 Task: Display the standings of the 2022 Victory Lane Racing NASCAR Cup Series for the race "Toyota/Save Mart 350" on the track "Sonoma".
Action: Mouse moved to (191, 396)
Screenshot: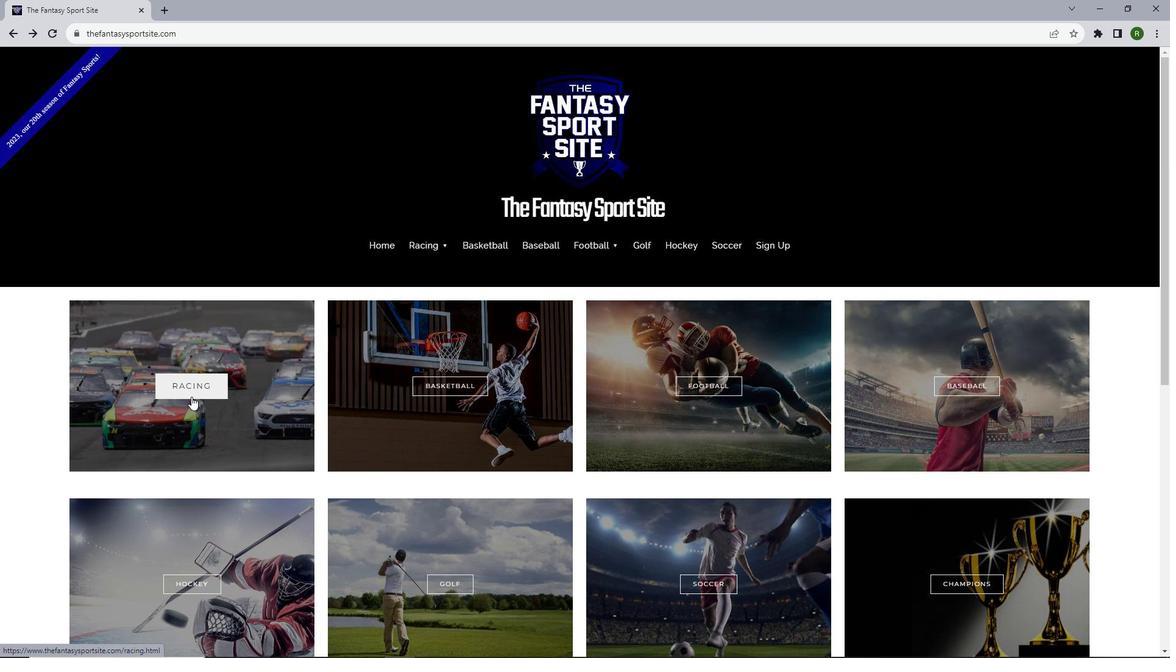 
Action: Mouse pressed left at (191, 396)
Screenshot: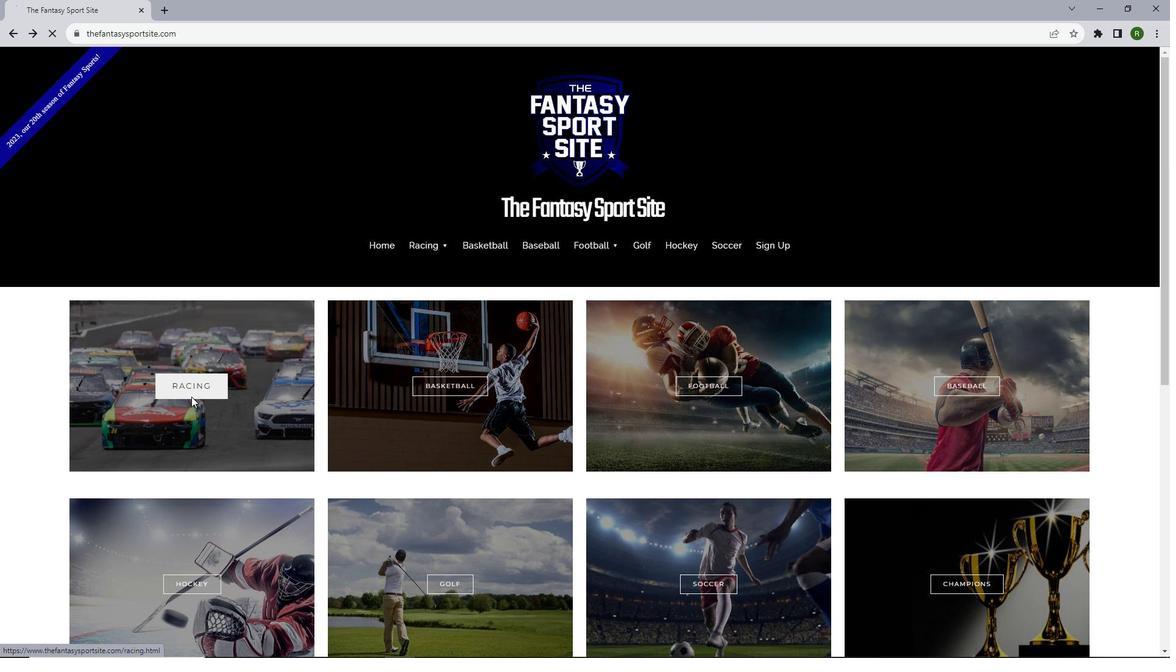 
Action: Mouse moved to (287, 366)
Screenshot: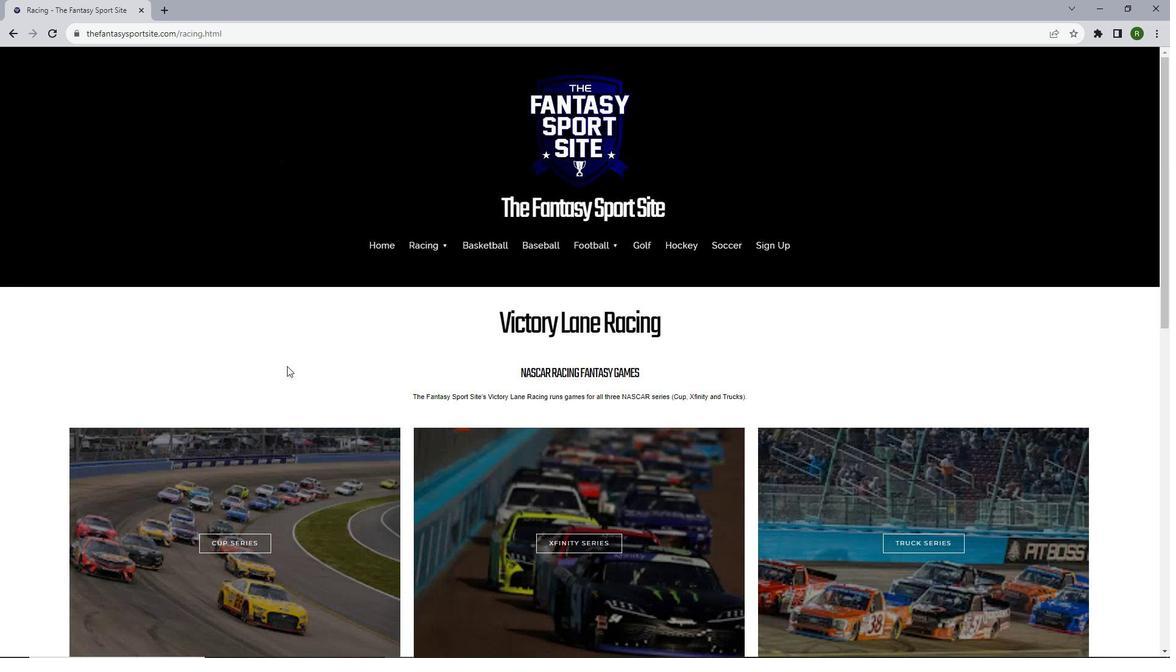 
Action: Mouse scrolled (287, 365) with delta (0, 0)
Screenshot: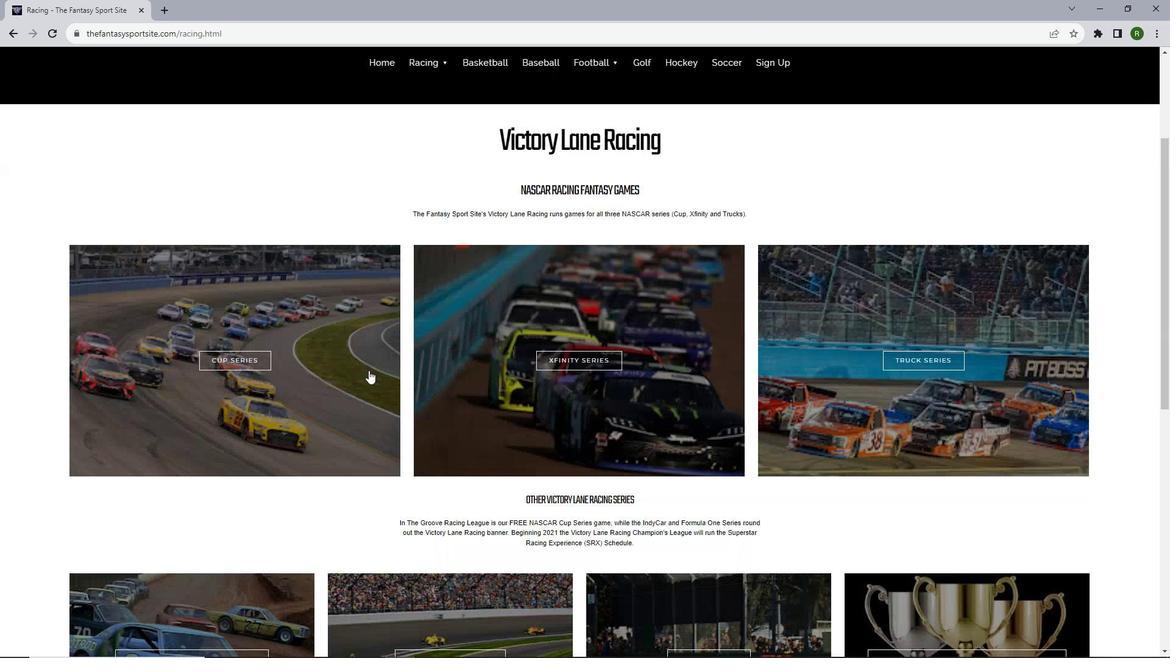 
Action: Mouse scrolled (287, 365) with delta (0, 0)
Screenshot: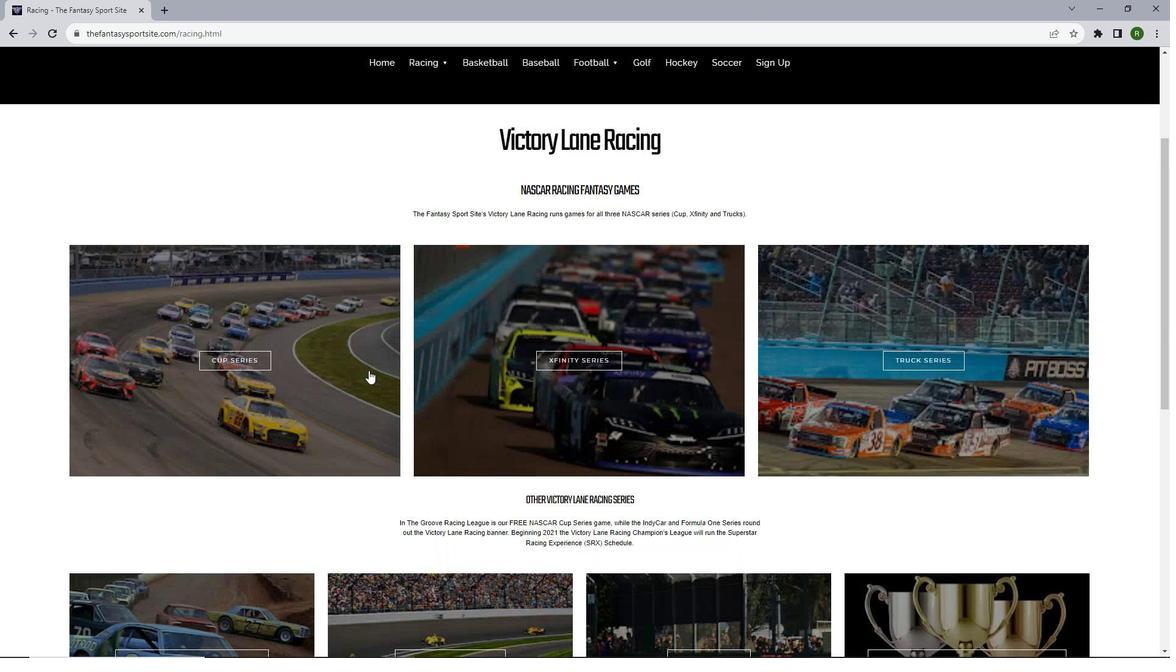 
Action: Mouse scrolled (287, 365) with delta (0, 0)
Screenshot: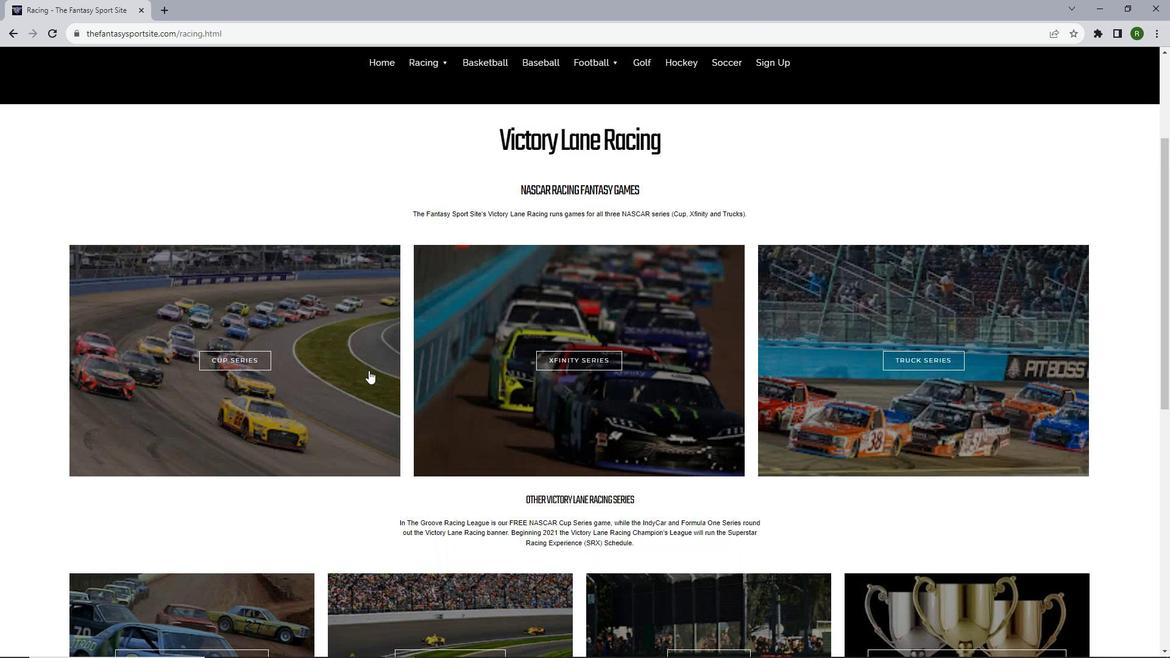 
Action: Mouse moved to (259, 357)
Screenshot: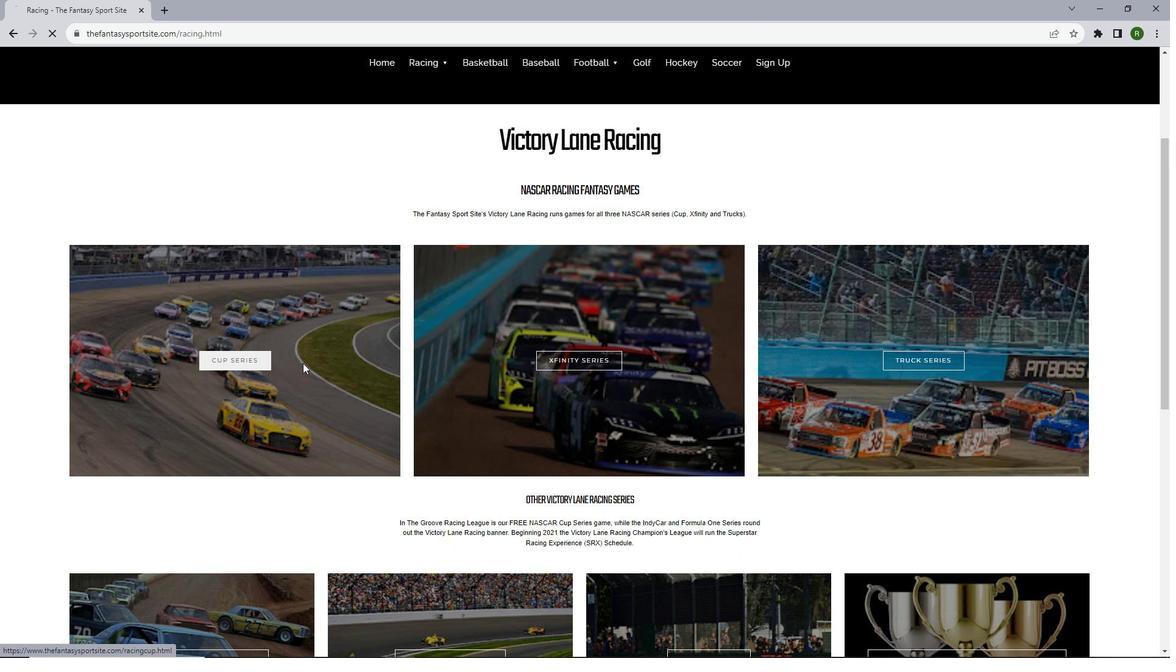 
Action: Mouse pressed left at (259, 357)
Screenshot: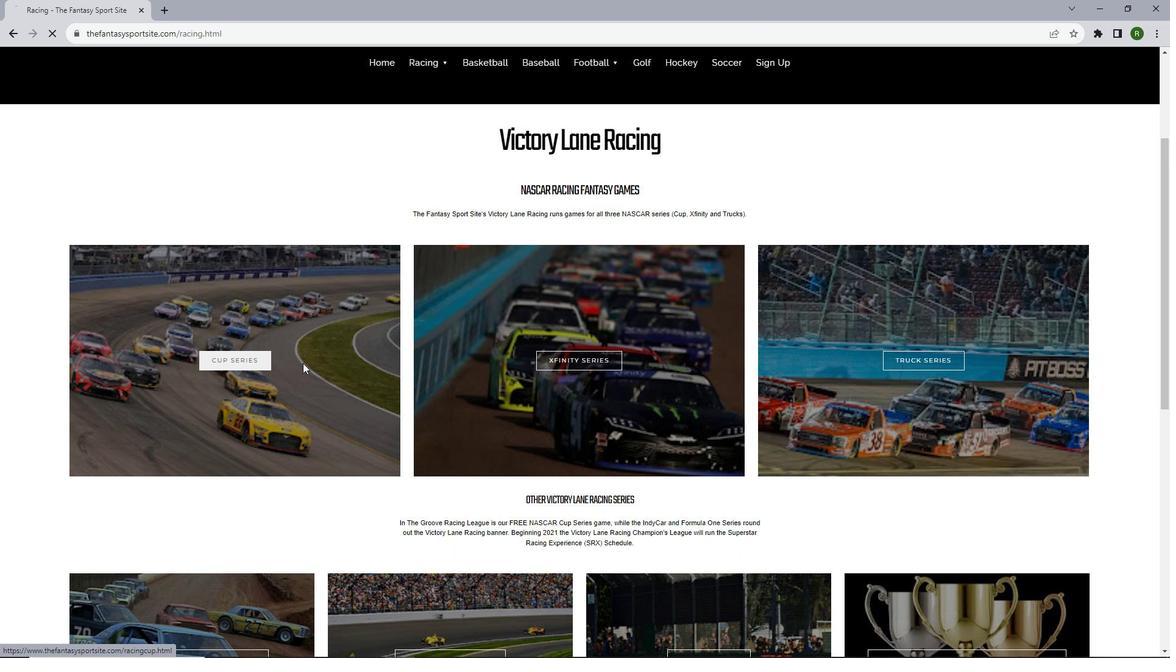 
Action: Mouse moved to (481, 367)
Screenshot: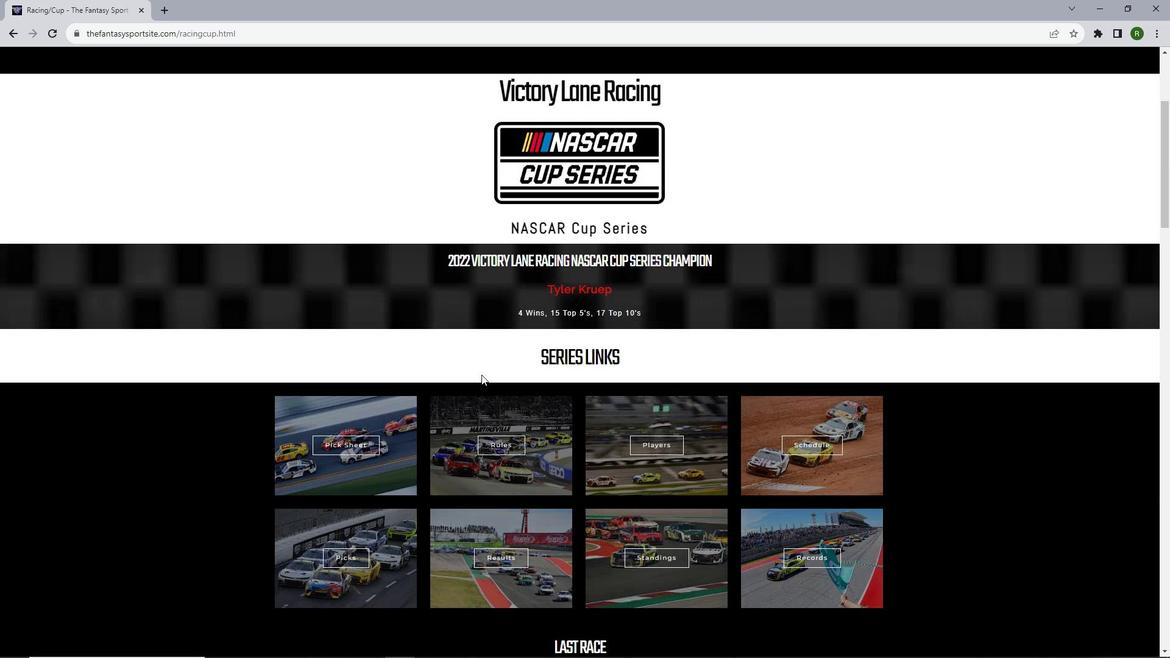 
Action: Mouse scrolled (481, 366) with delta (0, 0)
Screenshot: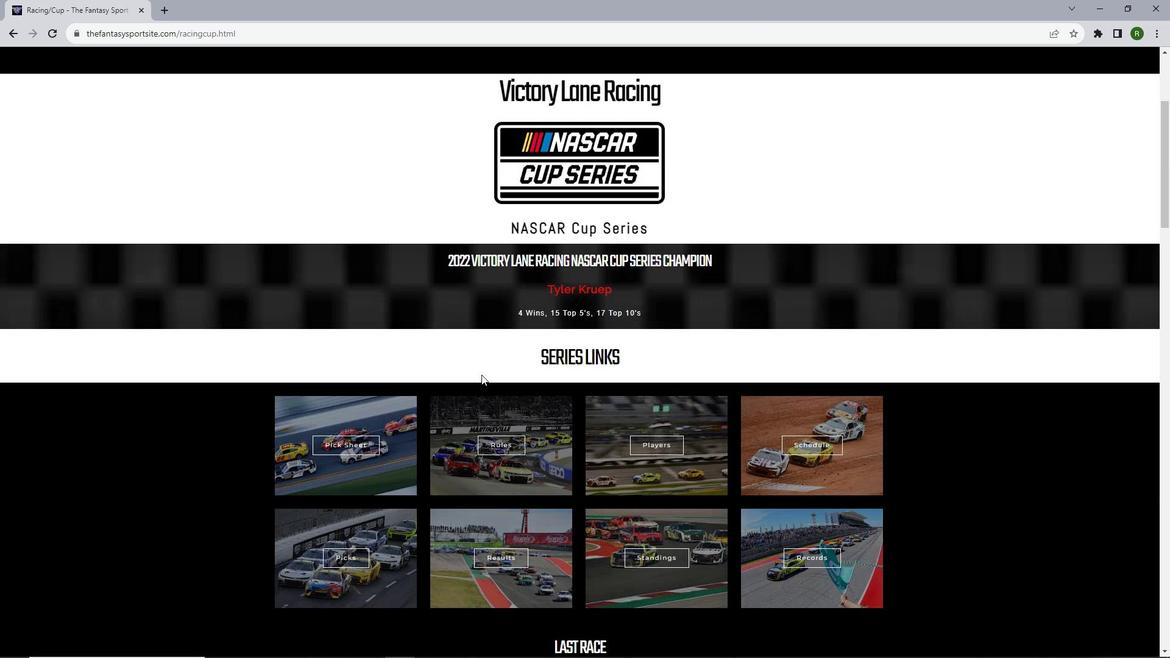 
Action: Mouse moved to (481, 373)
Screenshot: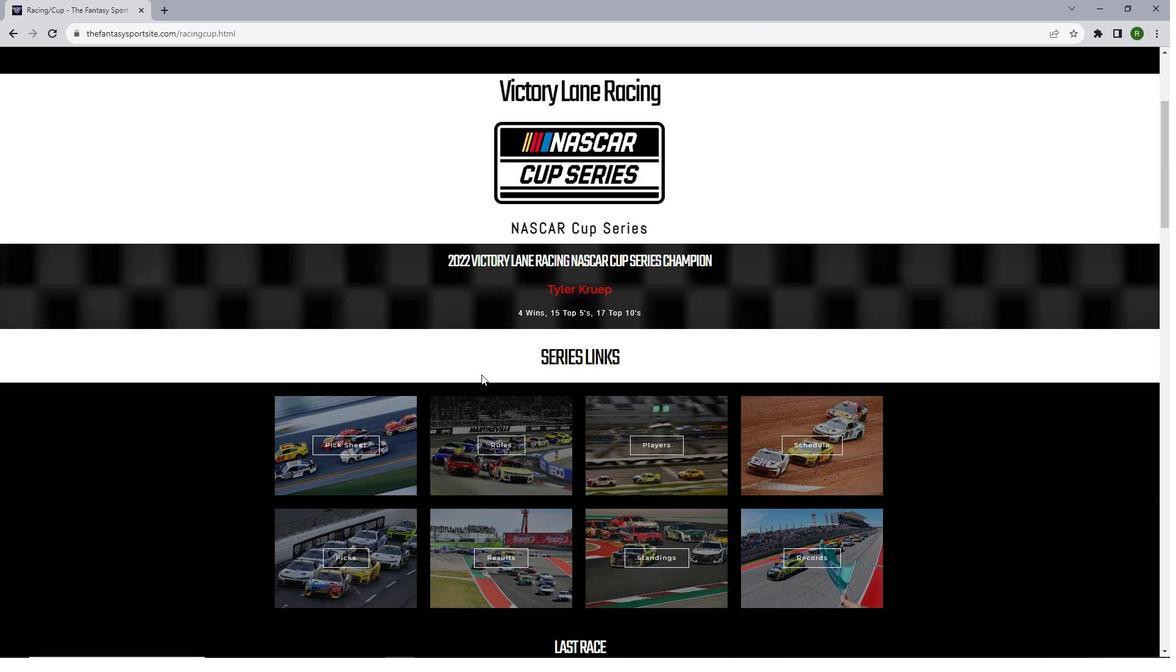 
Action: Mouse scrolled (481, 373) with delta (0, 0)
Screenshot: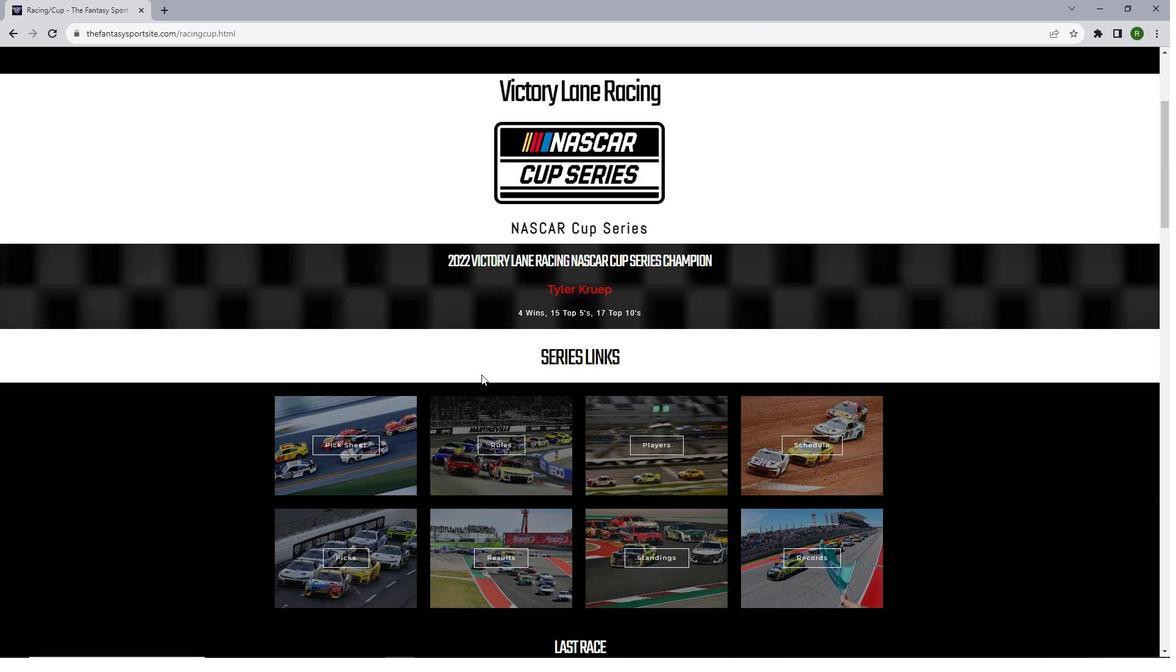 
Action: Mouse moved to (481, 374)
Screenshot: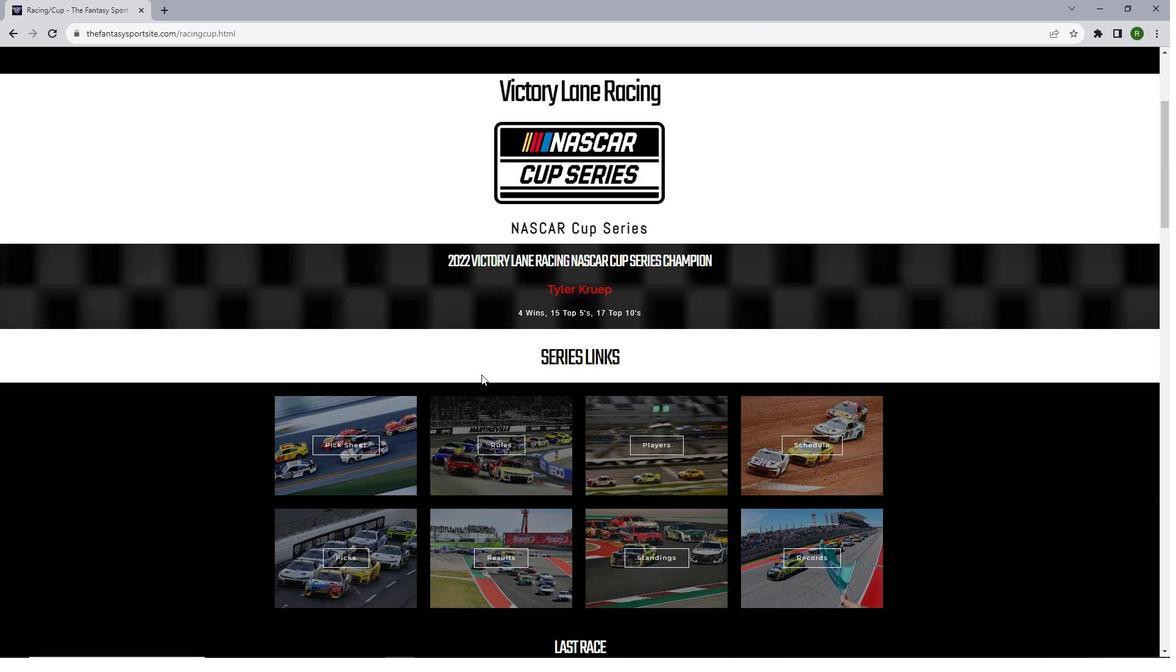 
Action: Mouse scrolled (481, 374) with delta (0, 0)
Screenshot: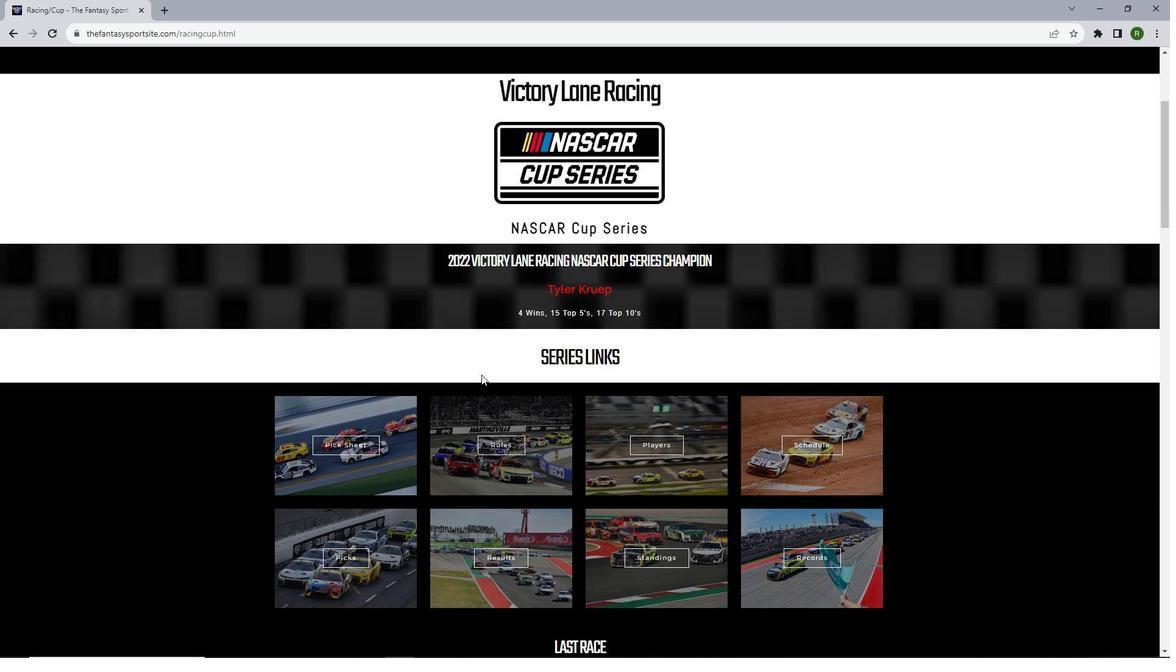 
Action: Mouse scrolled (481, 374) with delta (0, 0)
Screenshot: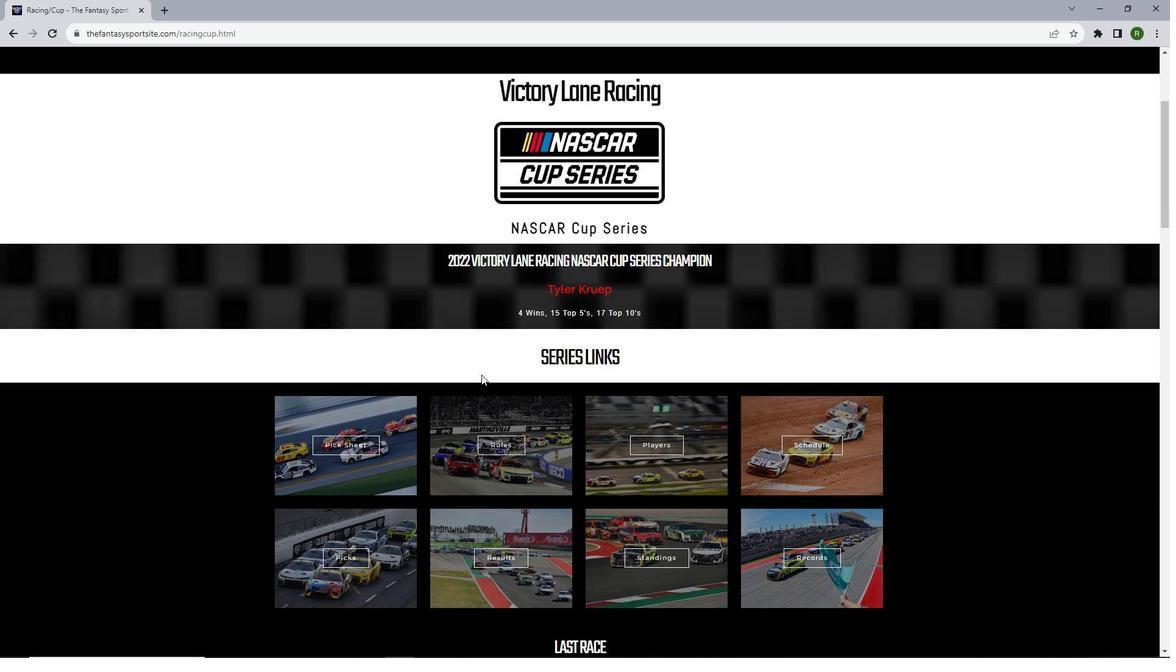
Action: Mouse scrolled (481, 374) with delta (0, 0)
Screenshot: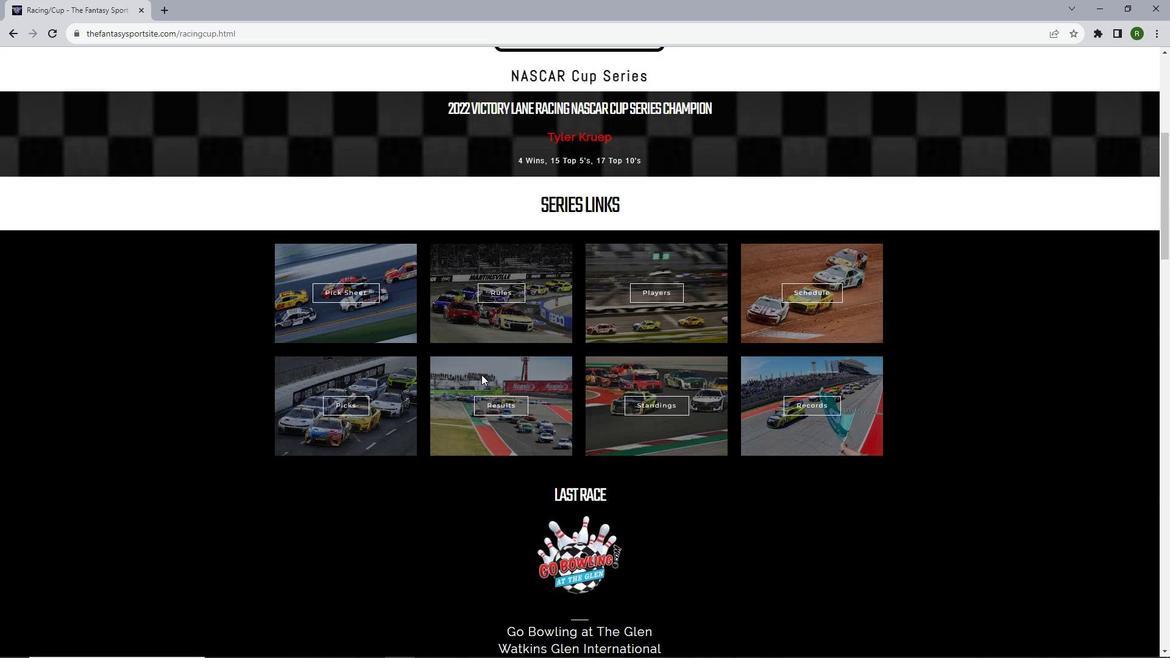 
Action: Mouse scrolled (481, 374) with delta (0, 0)
Screenshot: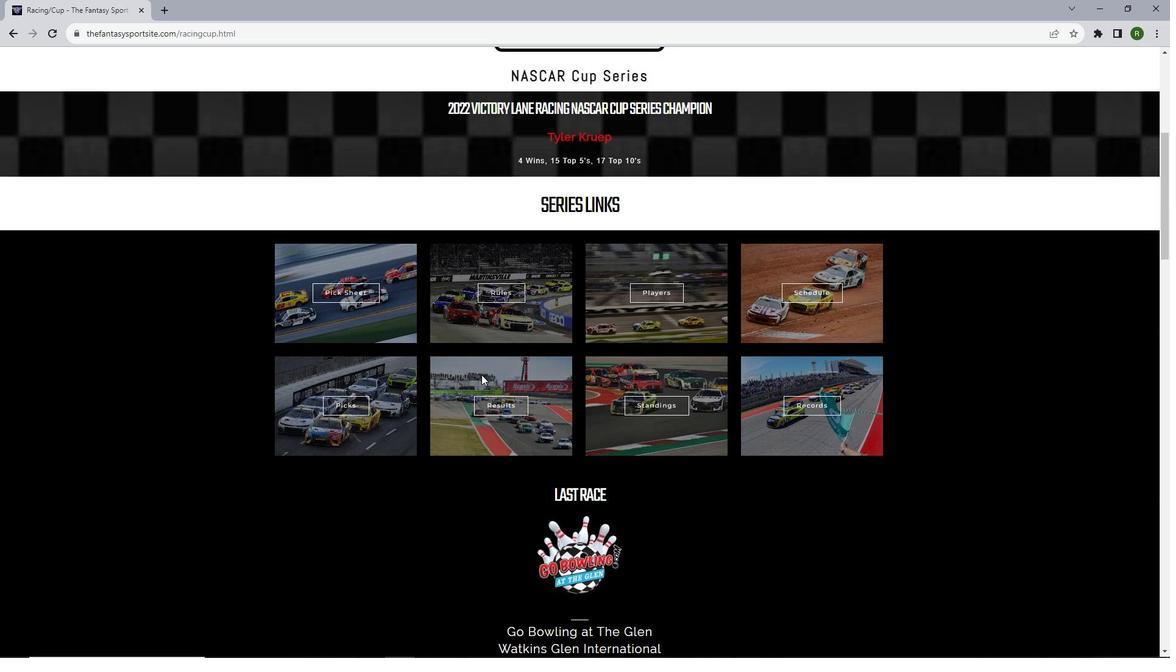 
Action: Mouse moved to (649, 402)
Screenshot: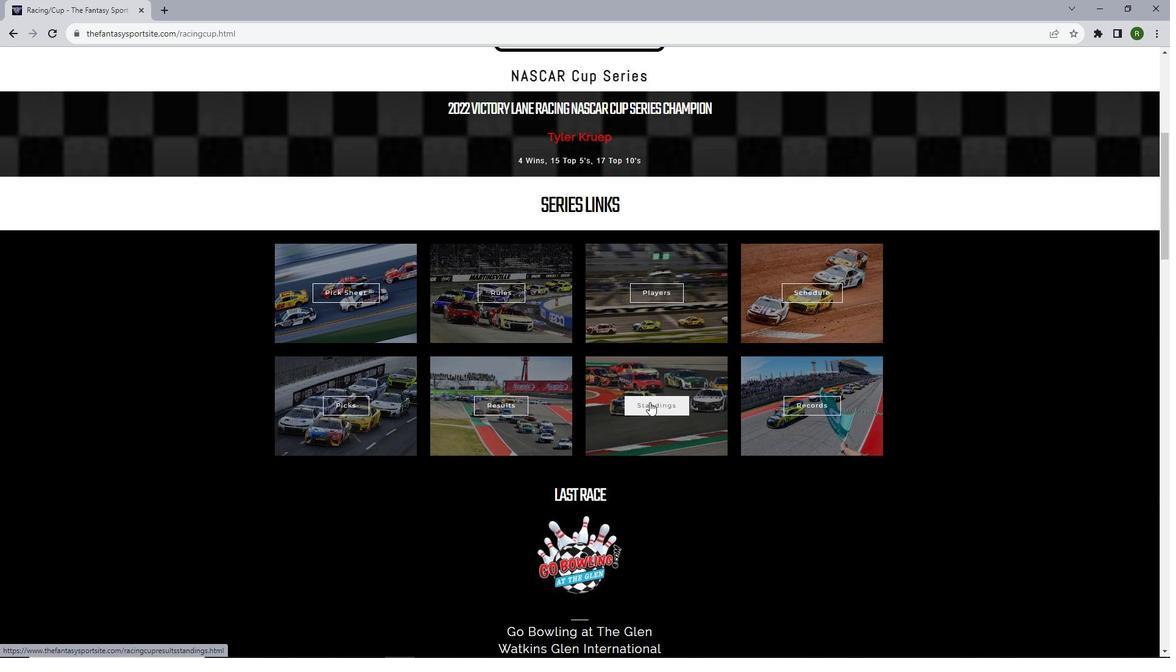 
Action: Mouse pressed left at (649, 402)
Screenshot: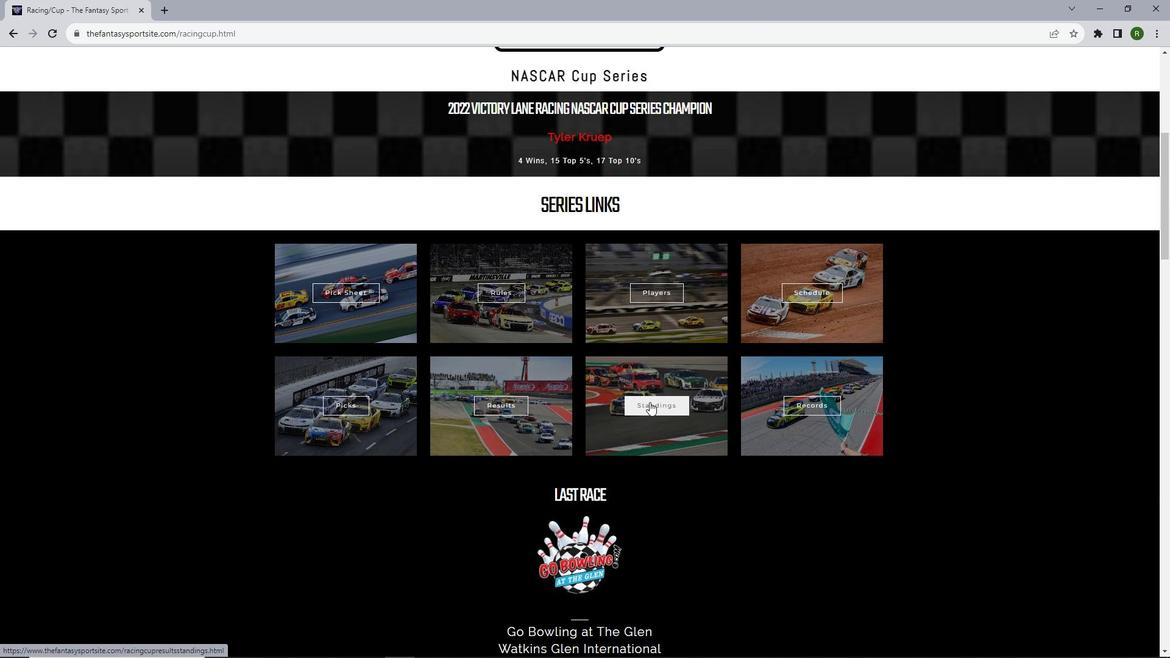 
Action: Mouse moved to (326, 195)
Screenshot: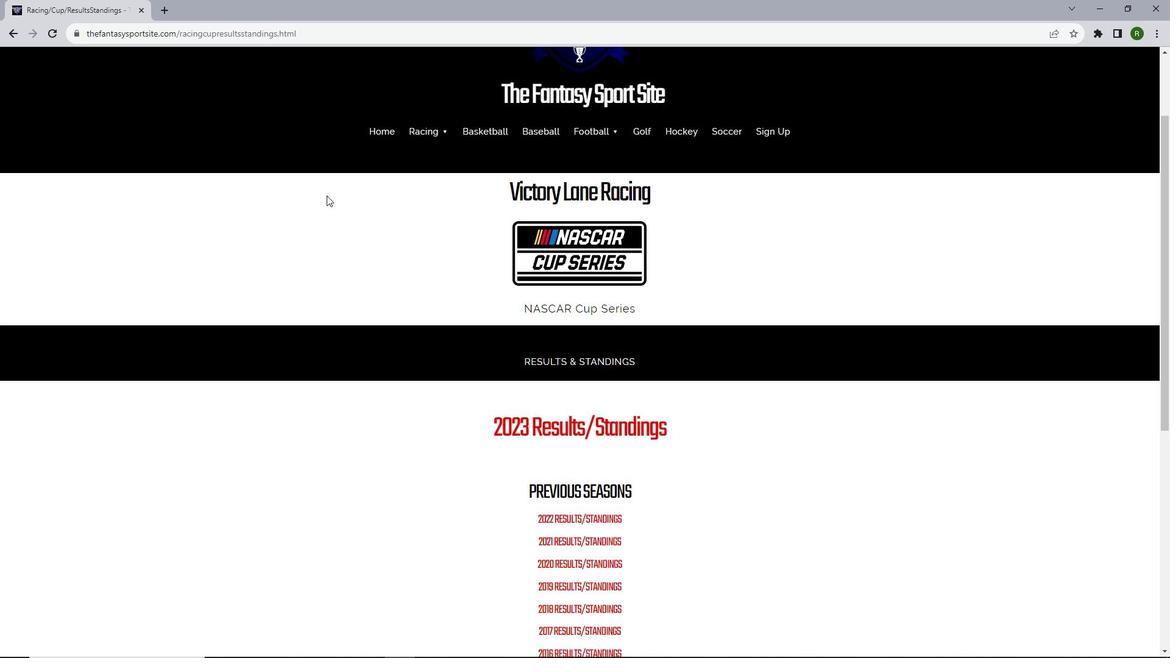 
Action: Mouse scrolled (326, 195) with delta (0, 0)
Screenshot: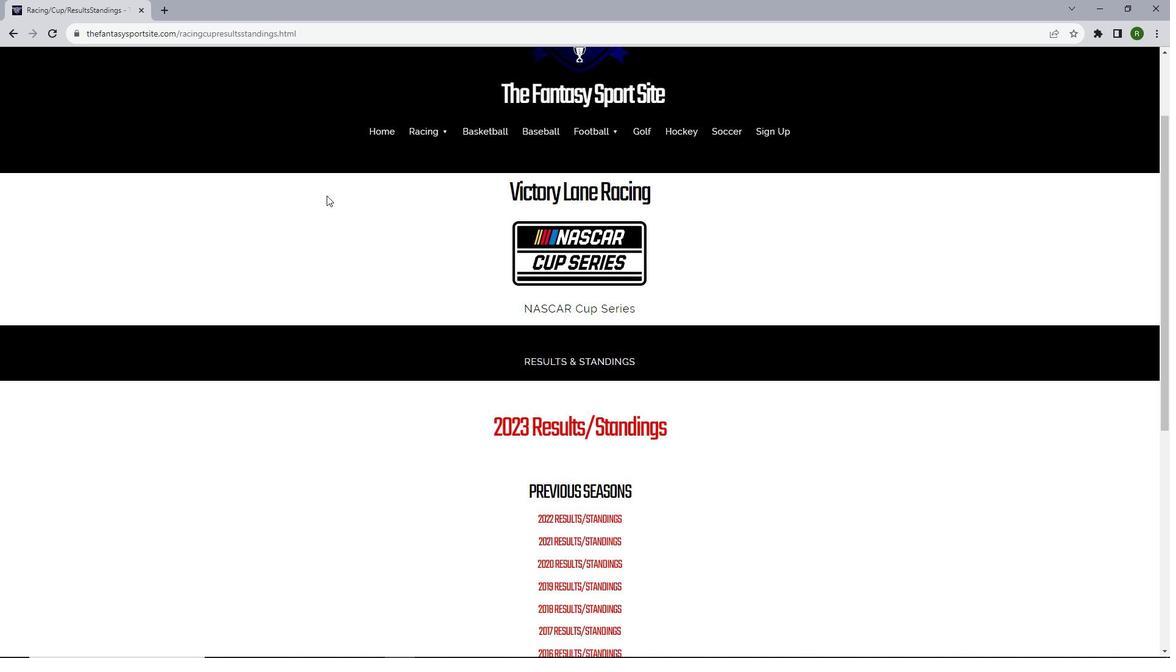 
Action: Mouse scrolled (326, 195) with delta (0, 0)
Screenshot: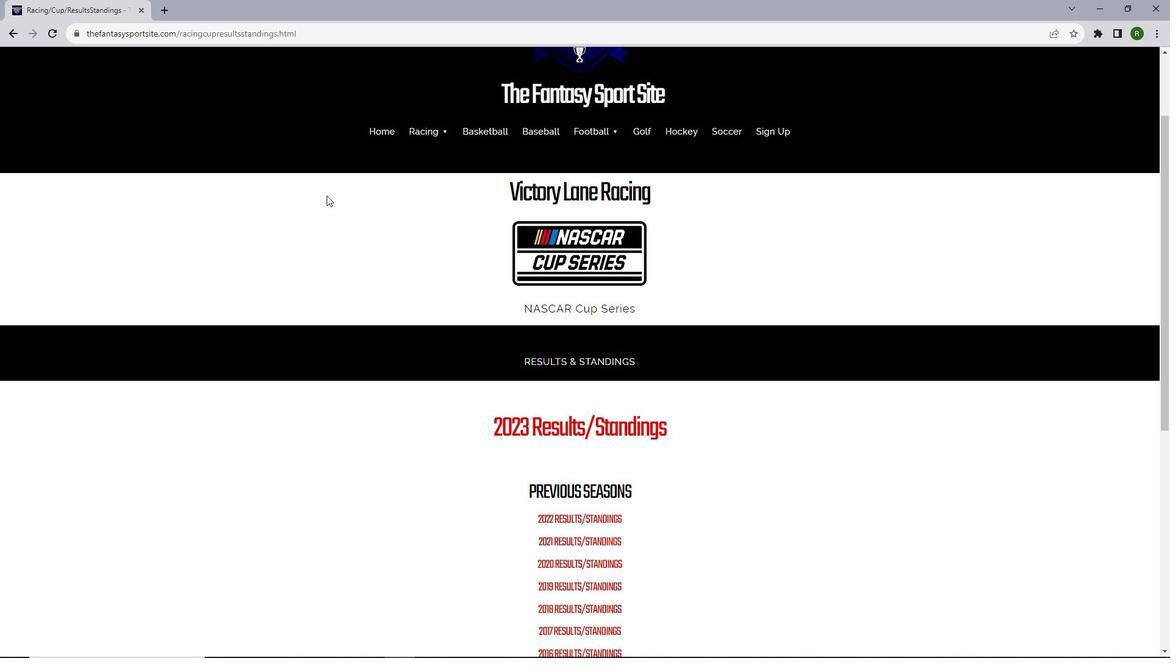 
Action: Mouse scrolled (326, 195) with delta (0, 0)
Screenshot: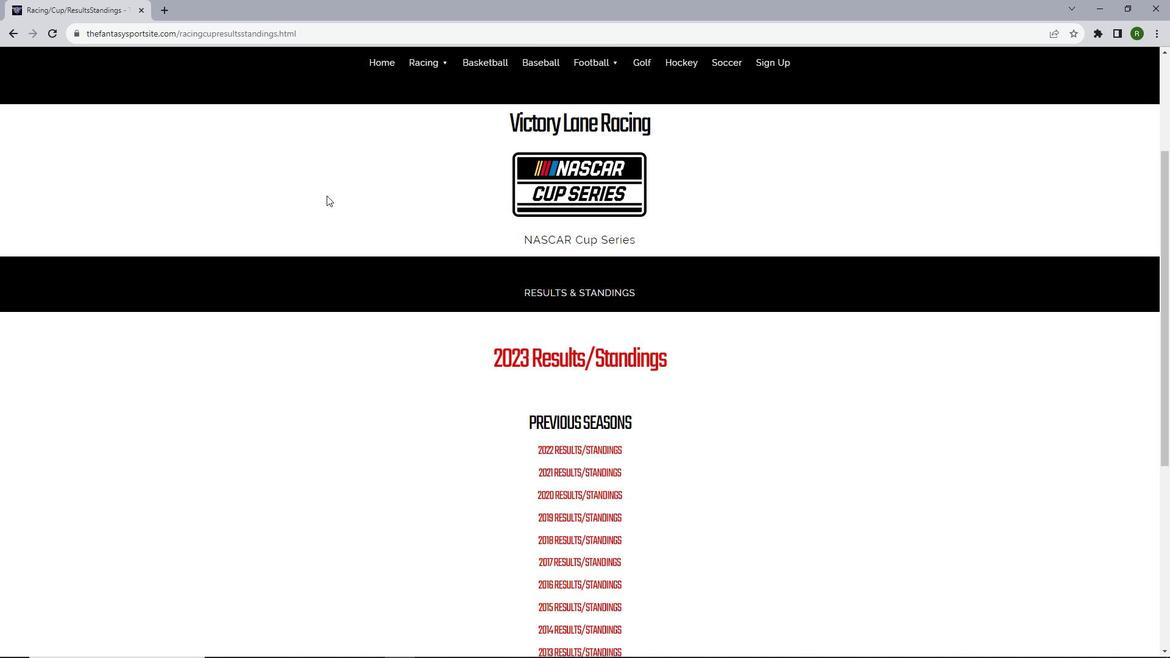 
Action: Mouse scrolled (326, 195) with delta (0, 0)
Screenshot: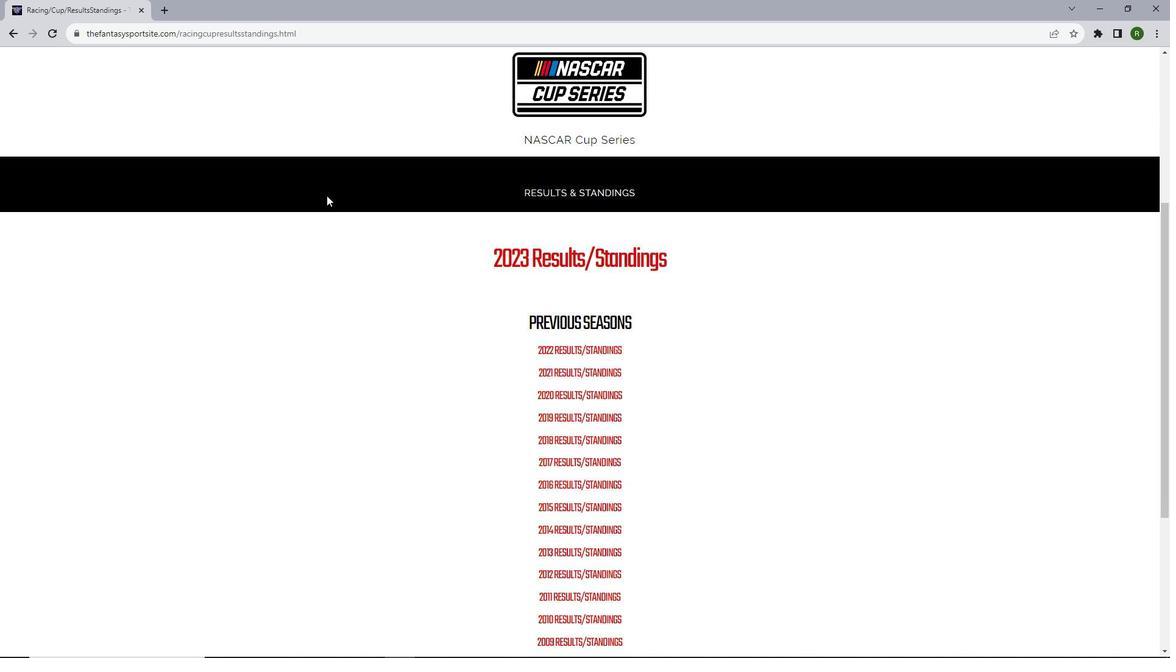 
Action: Mouse scrolled (326, 195) with delta (0, 0)
Screenshot: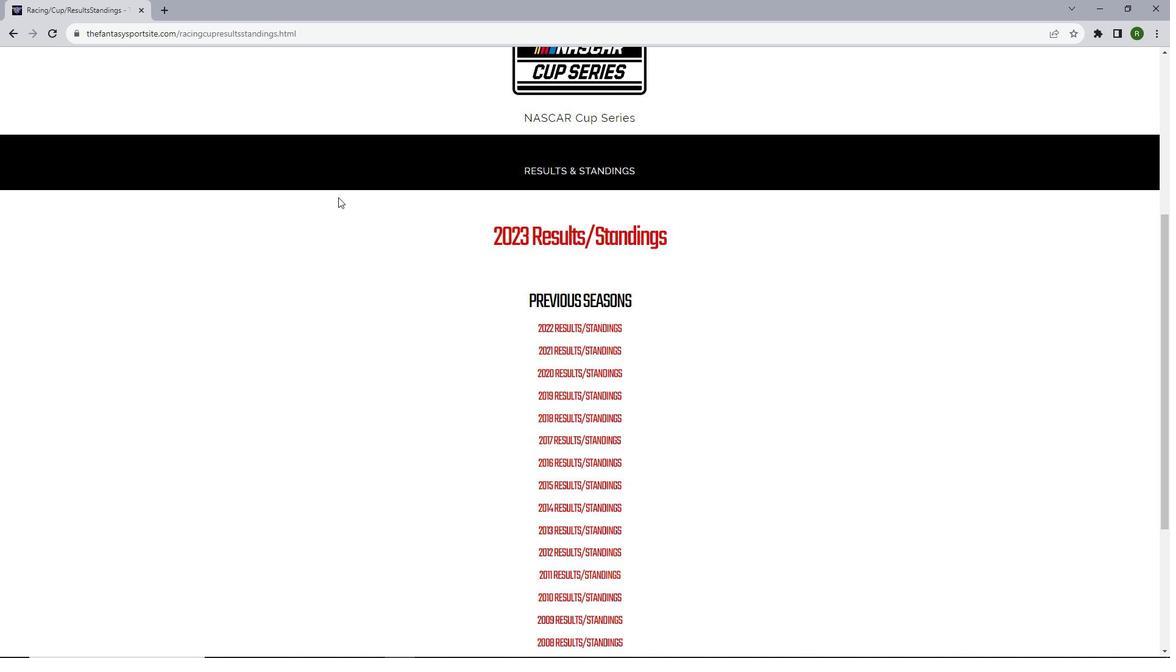
Action: Mouse moved to (580, 328)
Screenshot: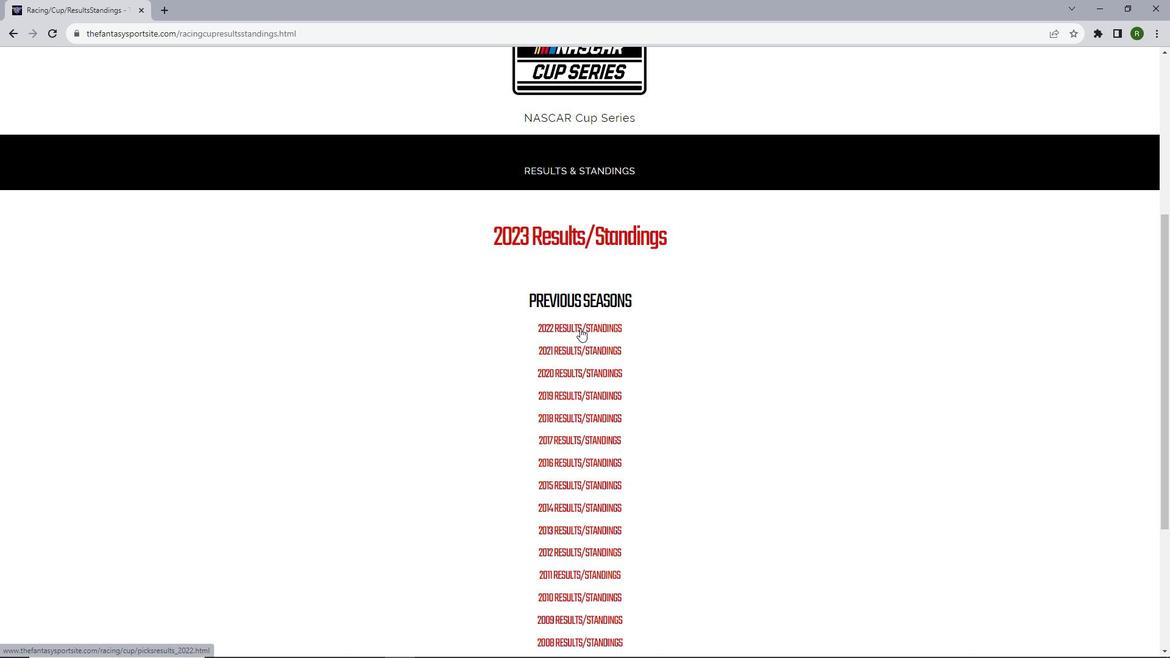 
Action: Mouse pressed left at (580, 328)
Screenshot: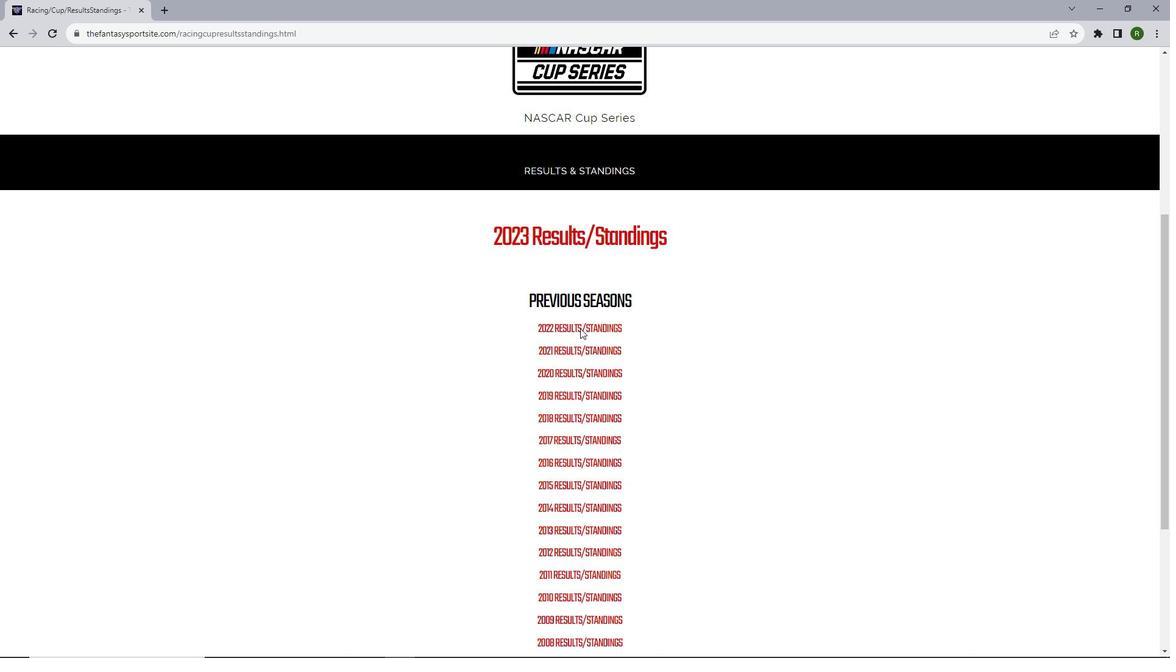 
Action: Mouse moved to (472, 232)
Screenshot: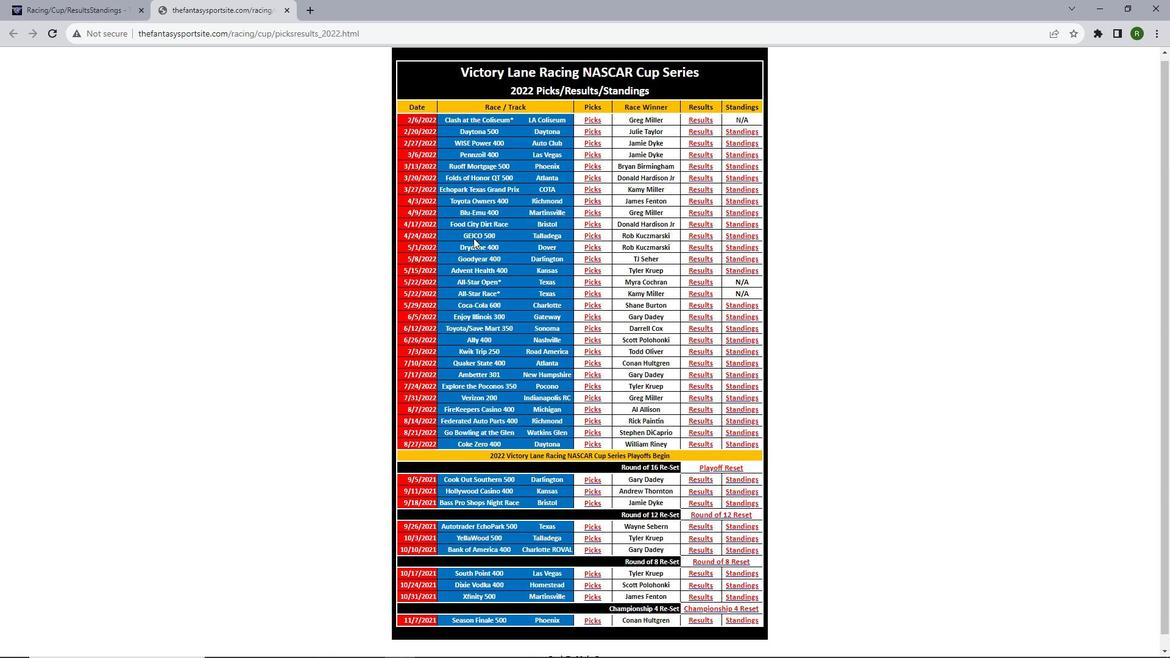 
Action: Mouse scrolled (472, 232) with delta (0, 0)
Screenshot: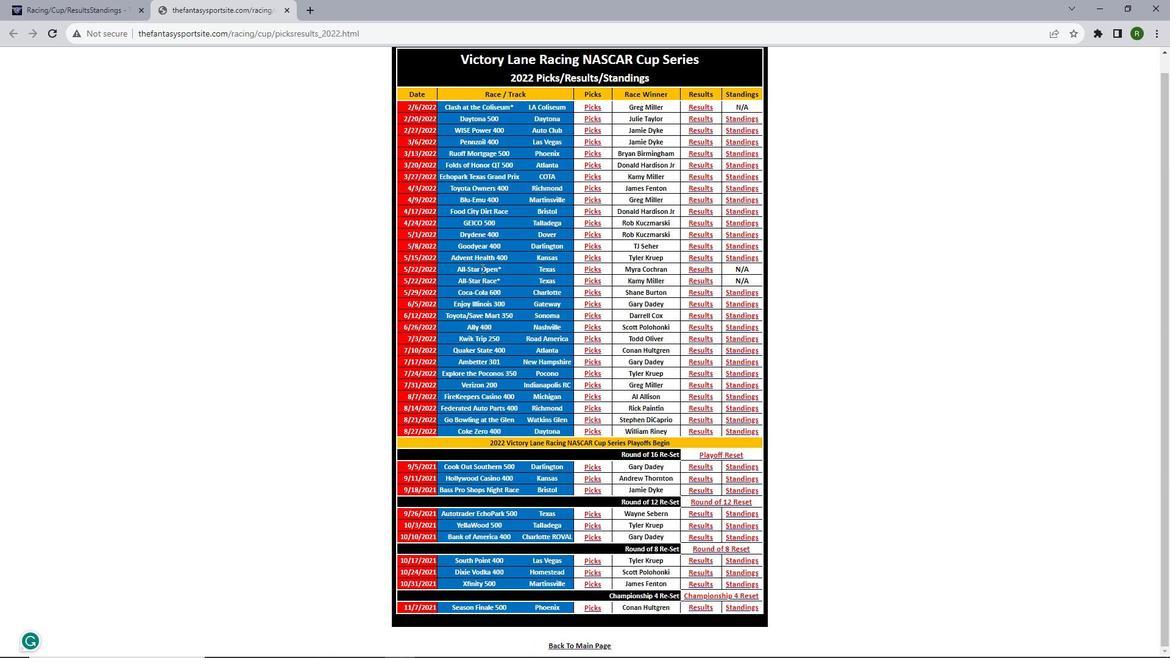 
Action: Mouse moved to (473, 238)
Screenshot: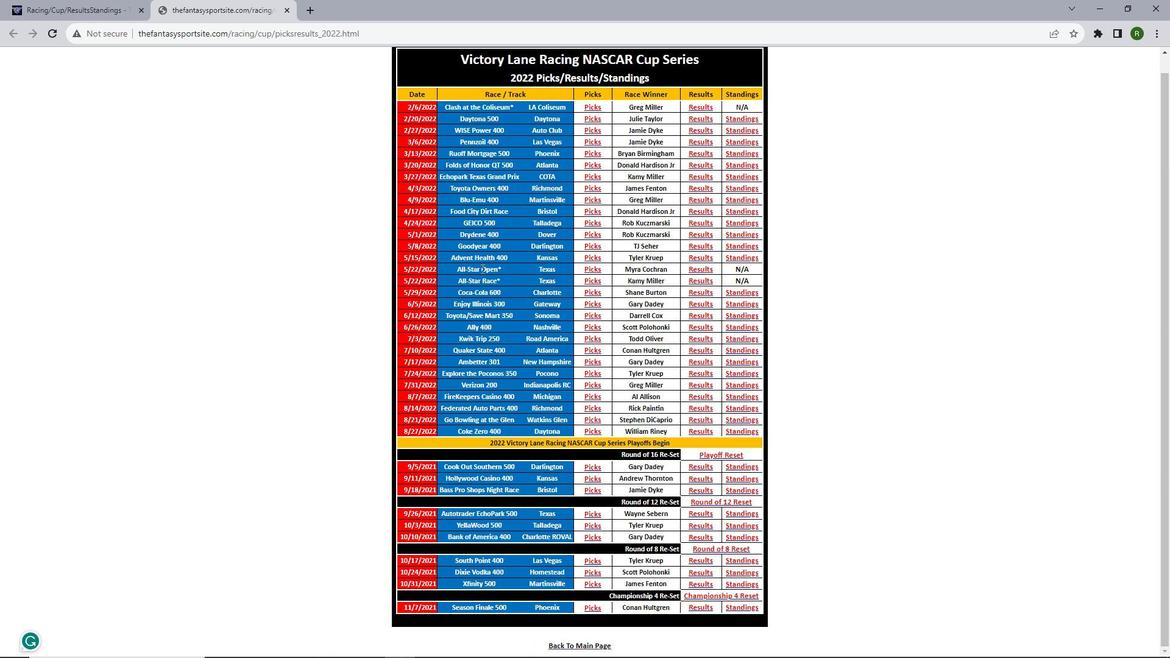 
Action: Mouse scrolled (473, 237) with delta (0, 0)
Screenshot: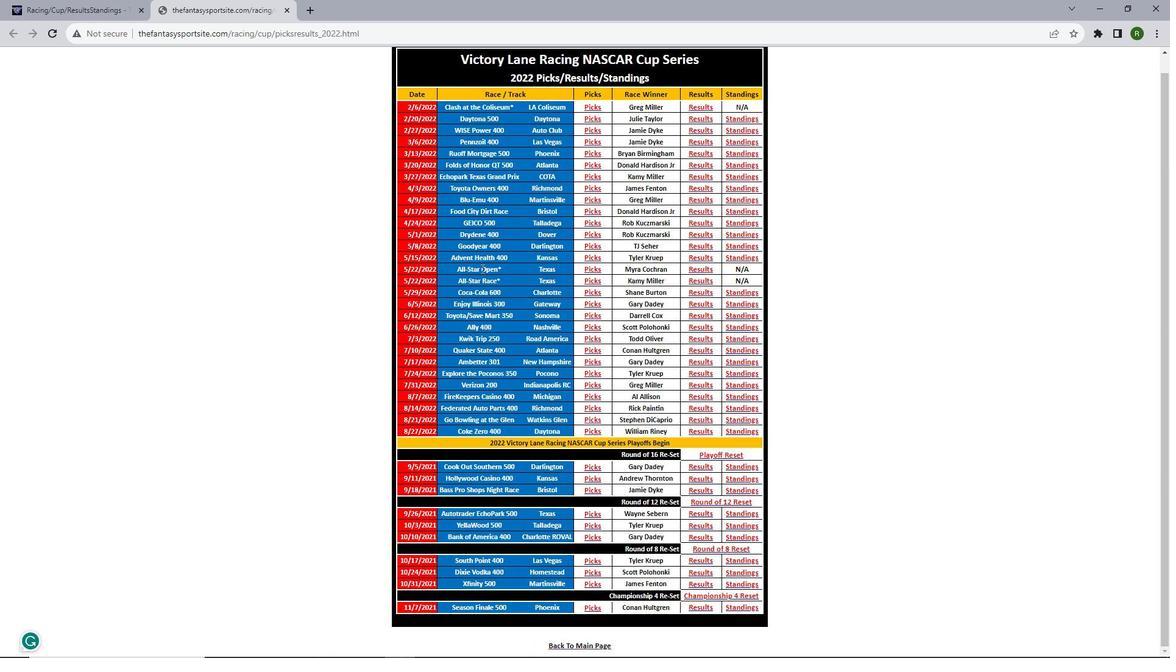 
Action: Mouse moved to (732, 312)
Screenshot: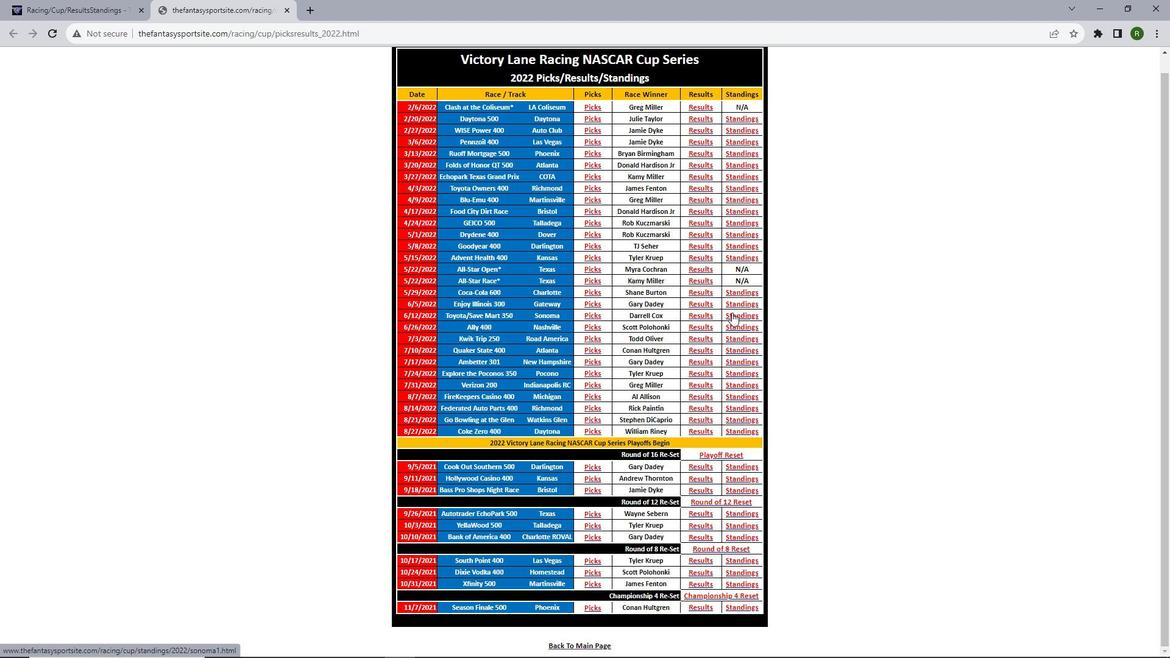 
Action: Mouse pressed left at (732, 312)
Screenshot: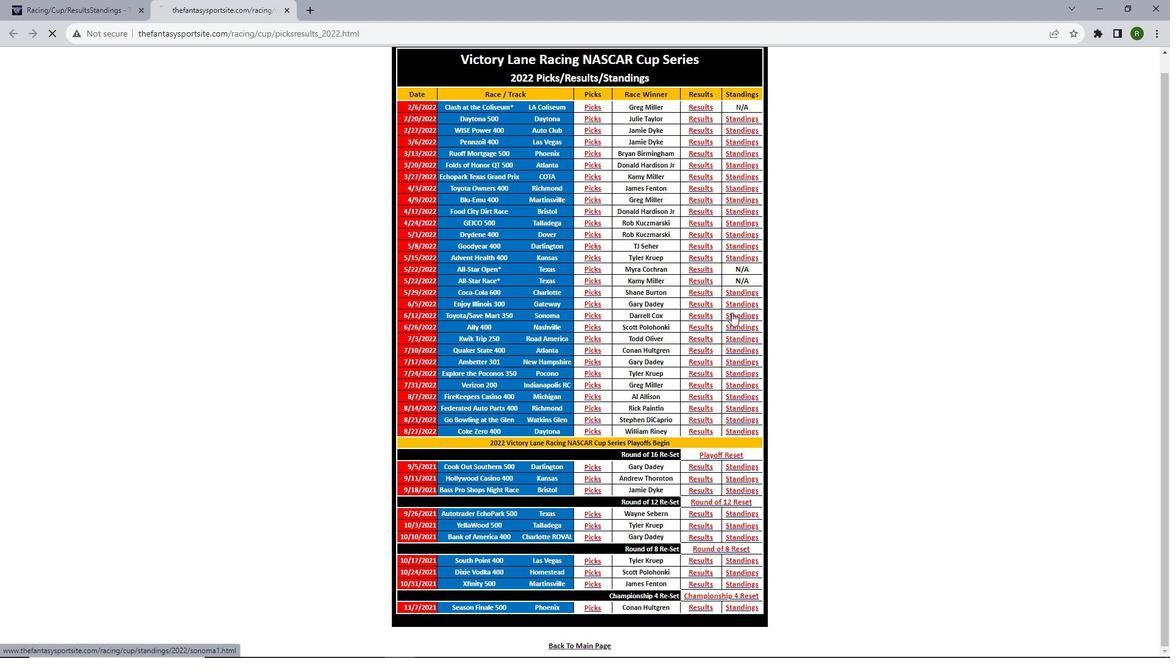 
Action: Mouse moved to (666, 301)
Screenshot: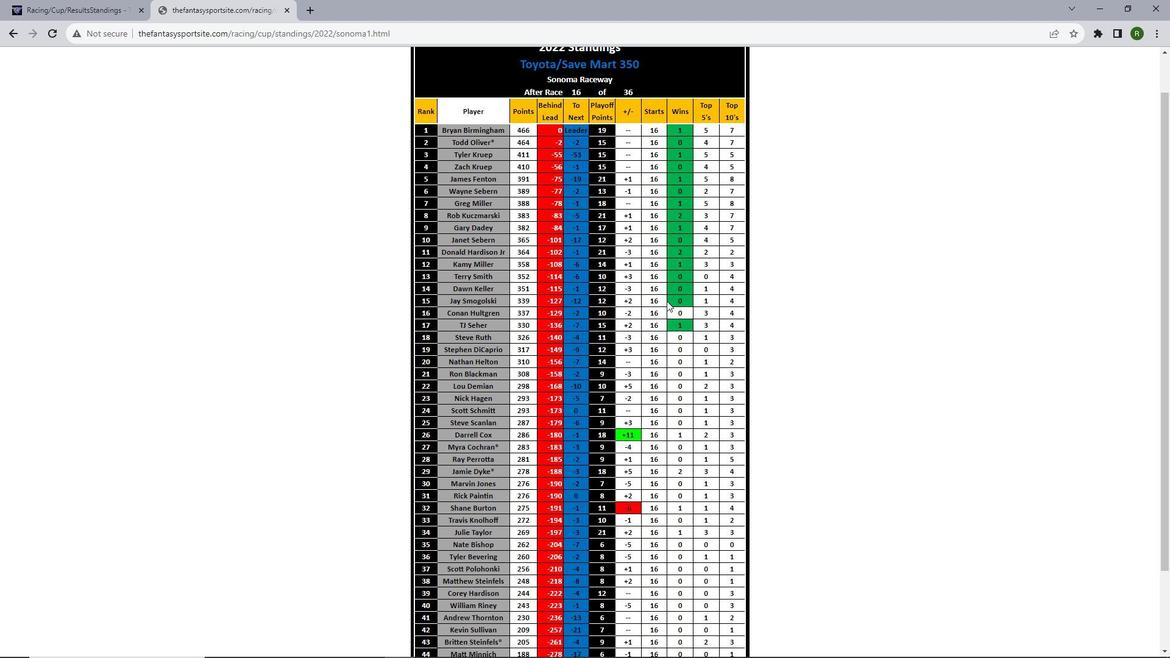 
Action: Mouse scrolled (666, 300) with delta (0, 0)
Screenshot: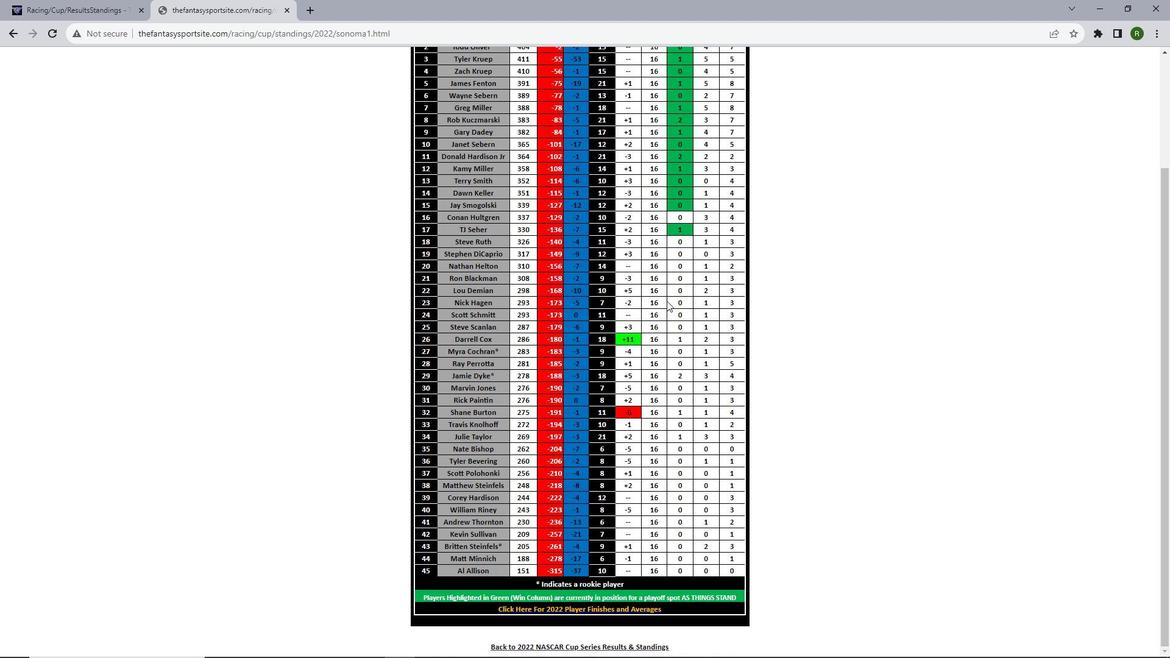 
Action: Mouse scrolled (666, 300) with delta (0, 0)
Screenshot: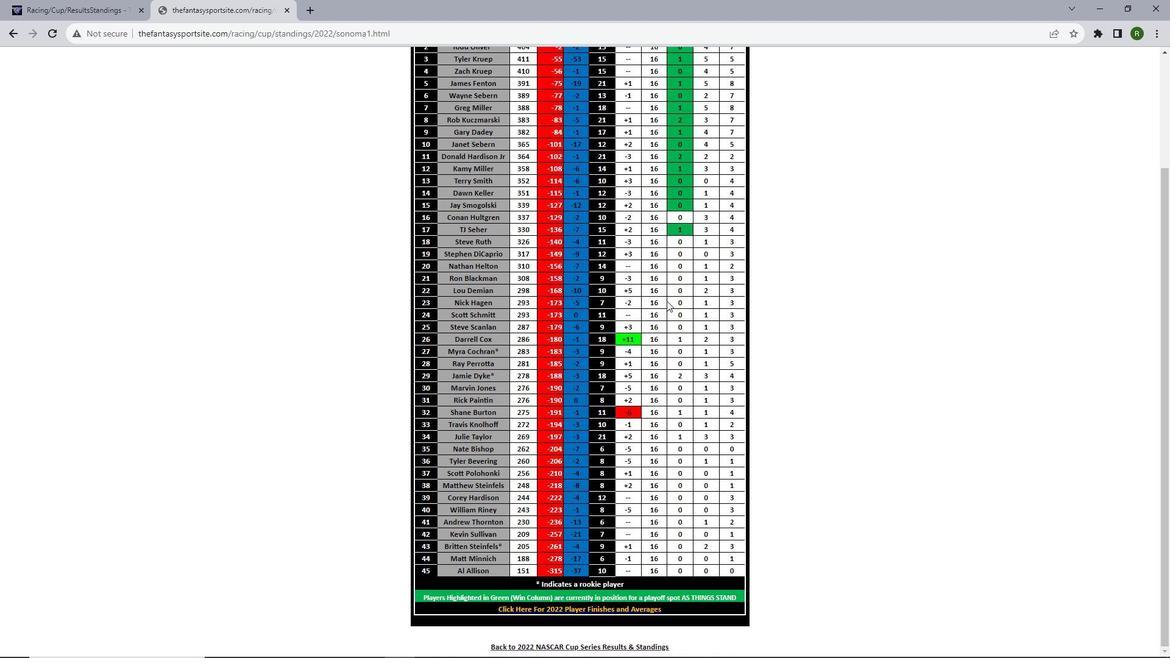 
Action: Mouse scrolled (666, 300) with delta (0, 0)
Screenshot: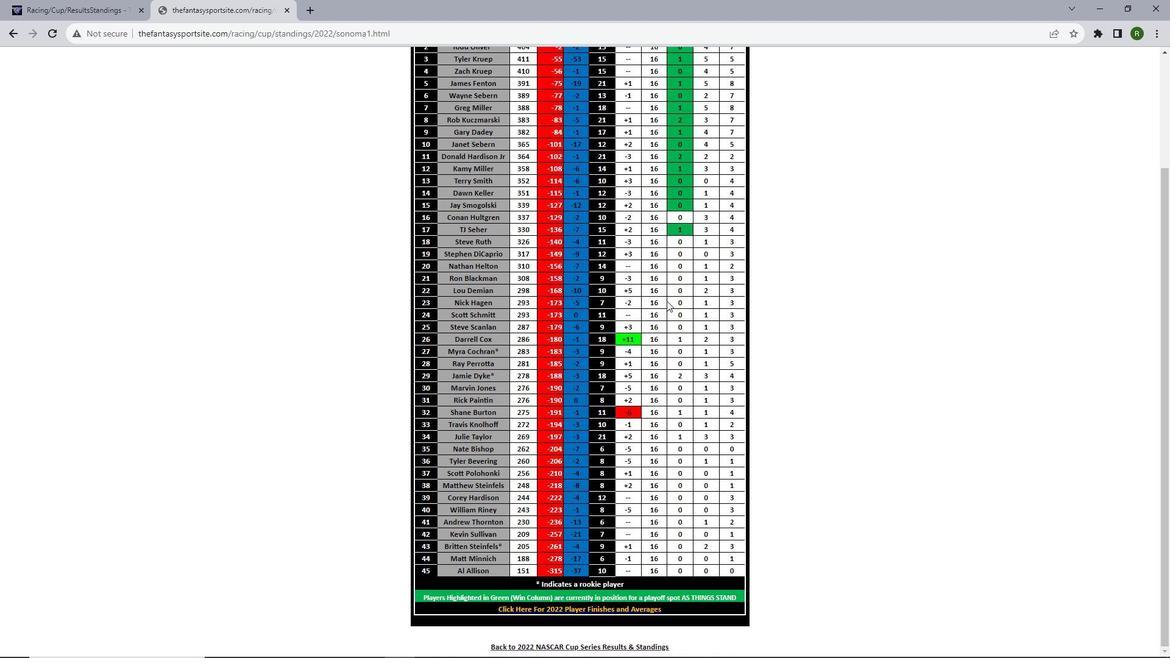
Action: Mouse scrolled (666, 300) with delta (0, 0)
Screenshot: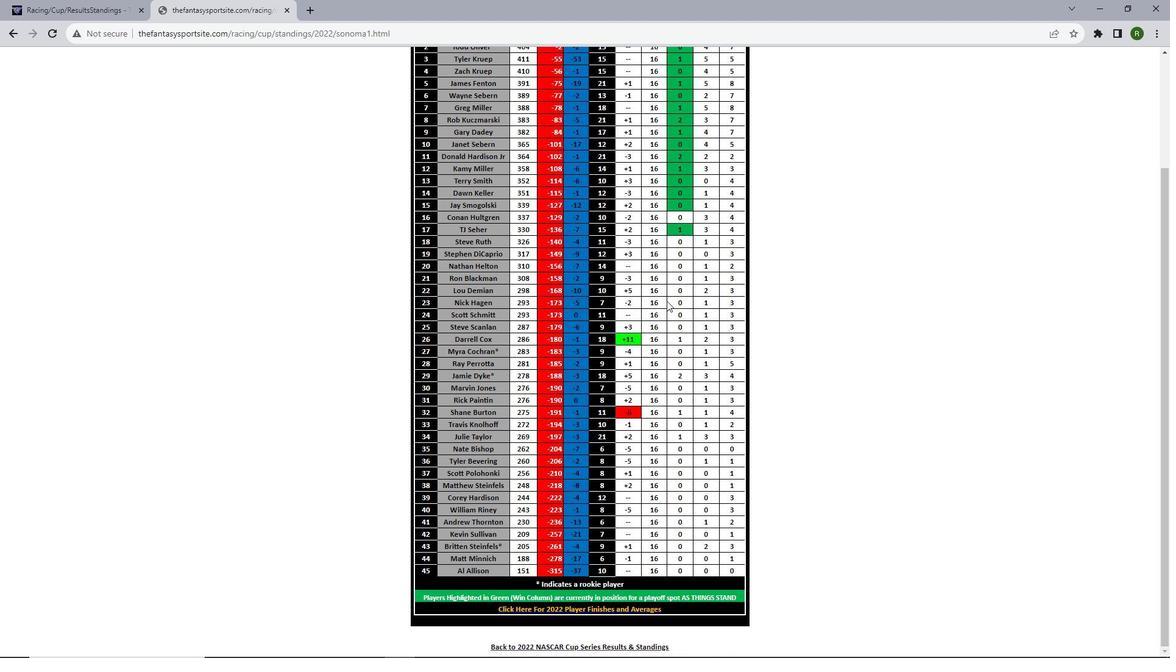 
Action: Mouse scrolled (666, 300) with delta (0, 0)
Screenshot: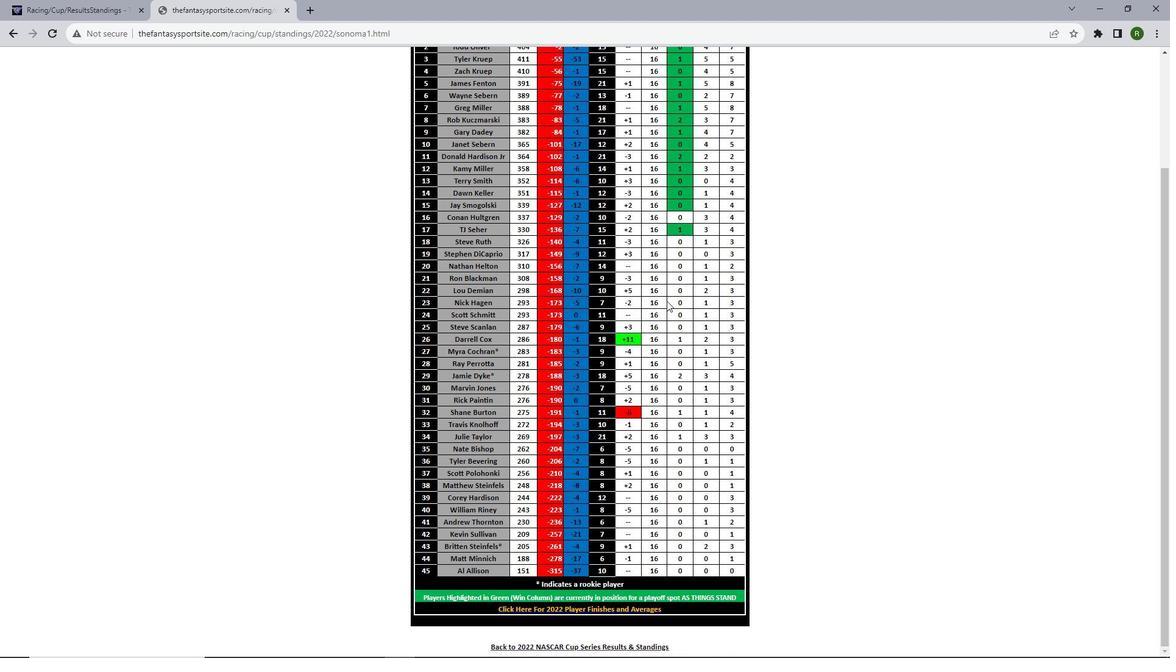 
Action: Mouse scrolled (666, 300) with delta (0, 0)
Screenshot: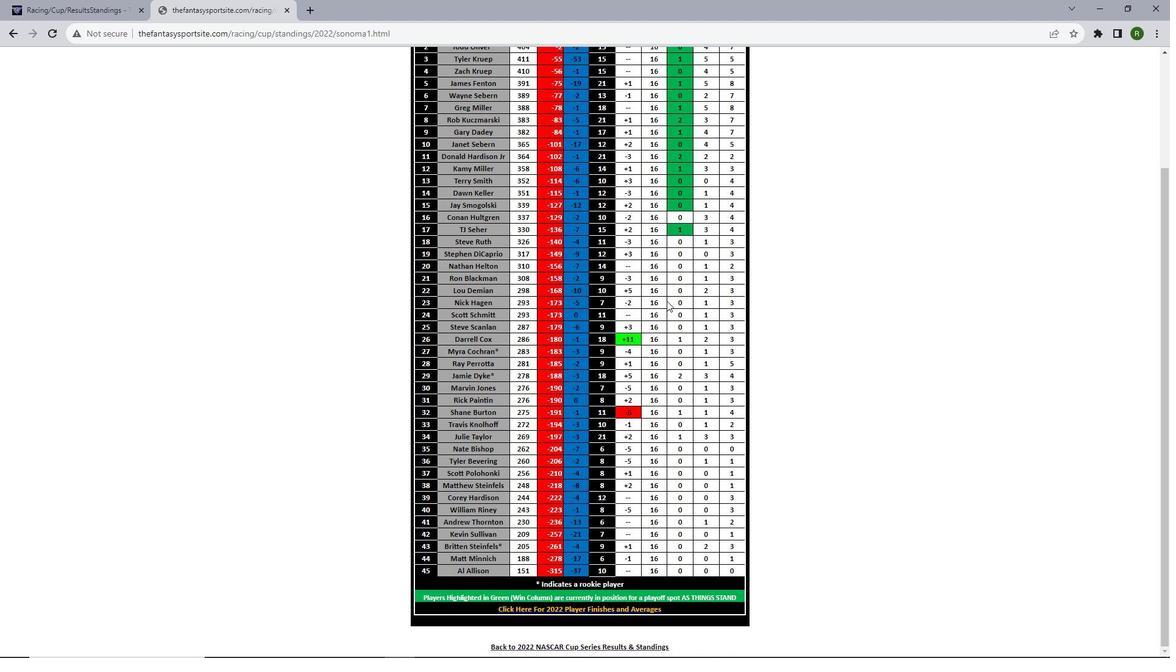 
Action: Mouse scrolled (666, 300) with delta (0, 0)
Screenshot: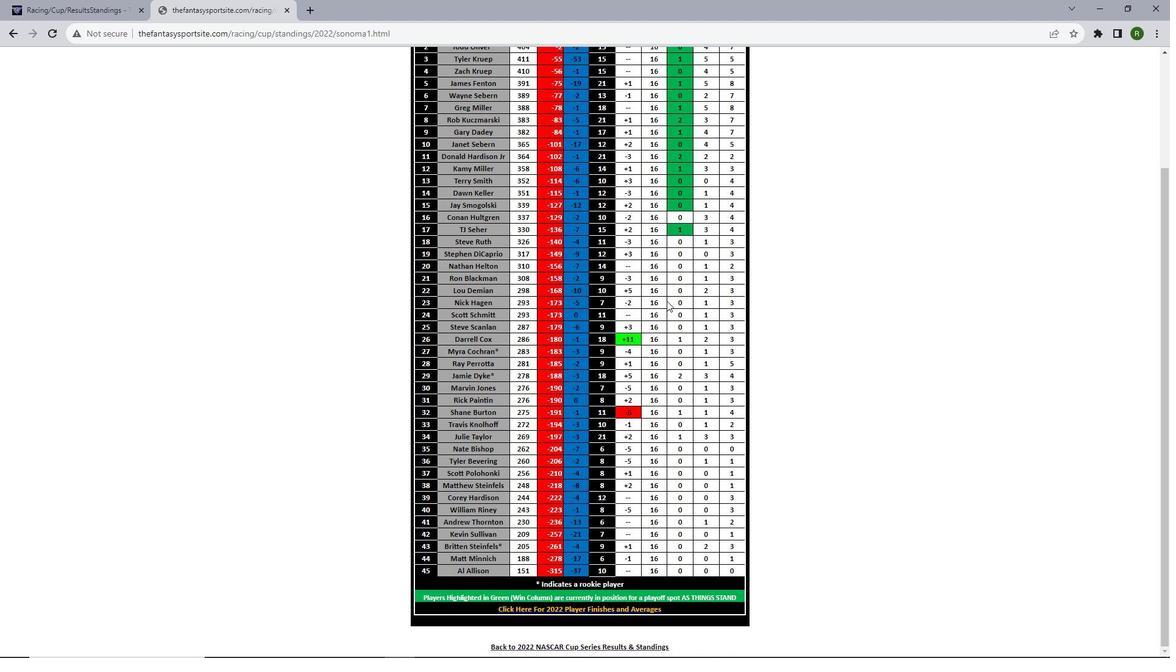 
Action: Mouse scrolled (666, 300) with delta (0, 0)
Screenshot: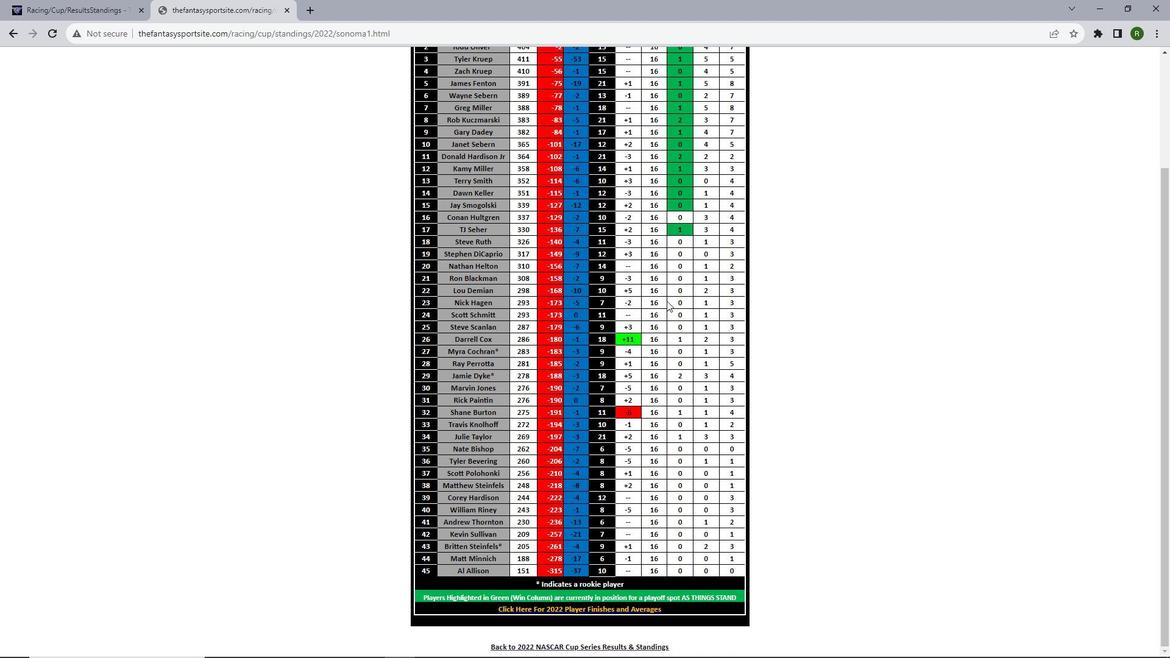 
